Task: Sort the products in the category "Frozen Baked Goods" by best match.
Action: Mouse moved to (17, 67)
Screenshot: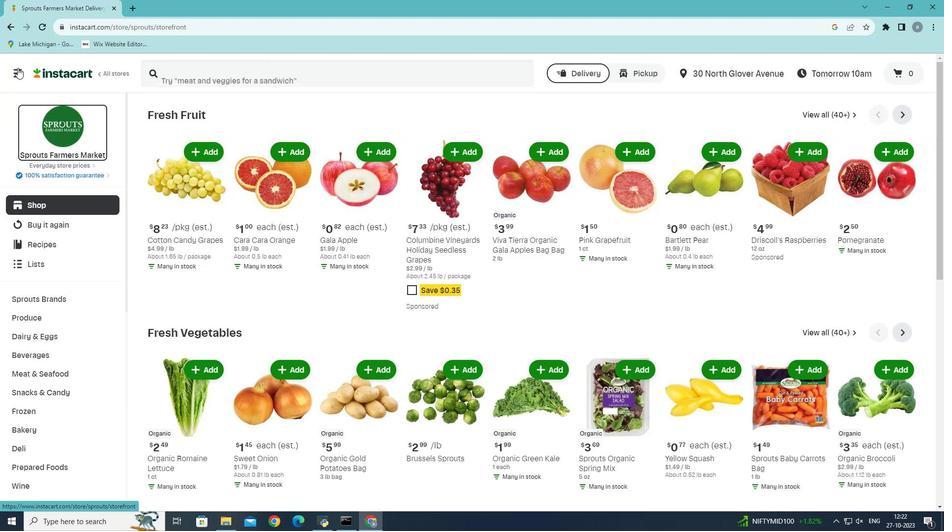 
Action: Mouse pressed left at (17, 67)
Screenshot: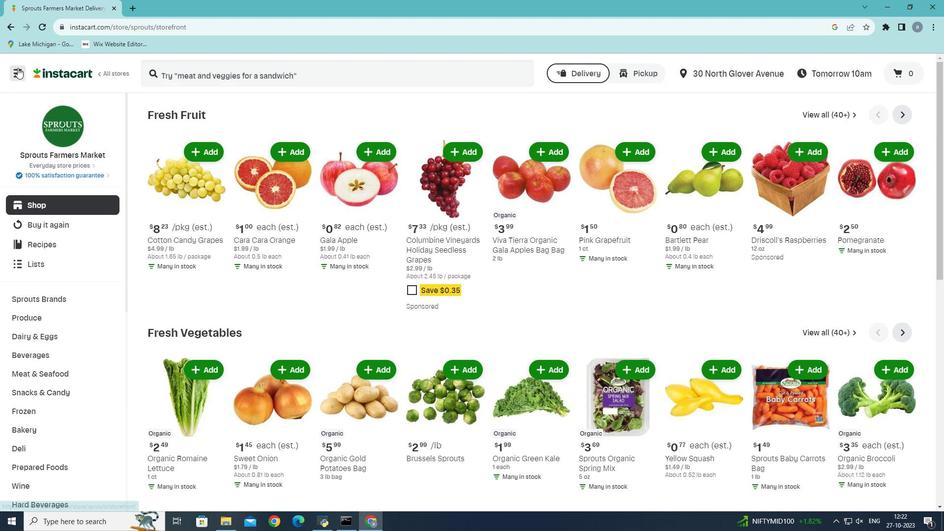 
Action: Mouse moved to (41, 284)
Screenshot: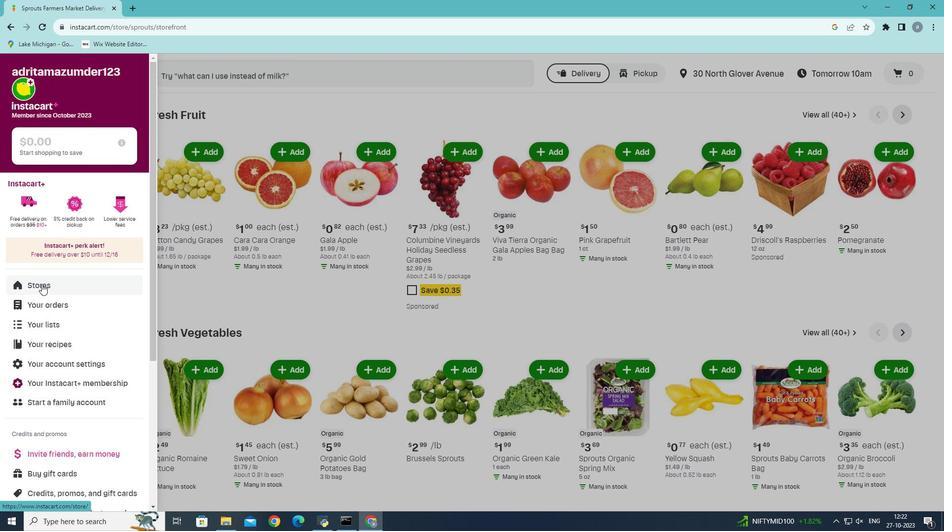 
Action: Mouse pressed left at (41, 284)
Screenshot: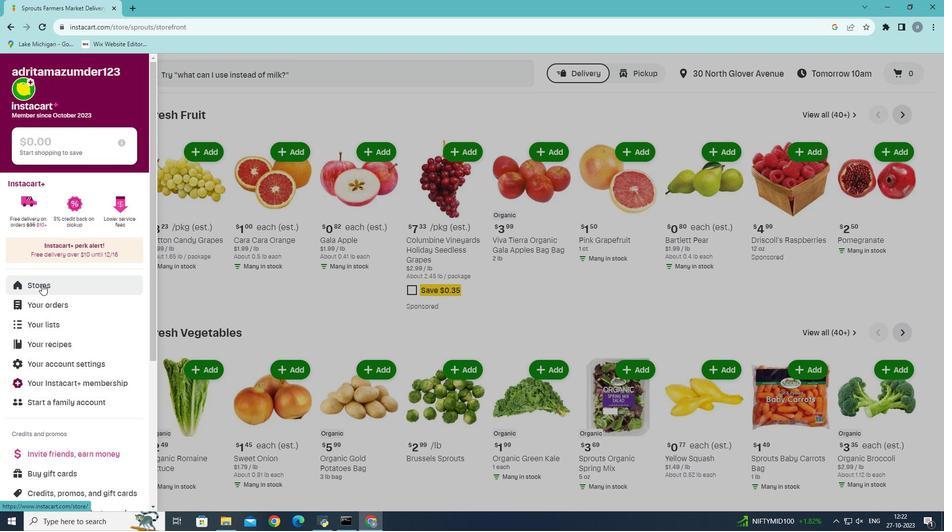 
Action: Mouse moved to (233, 114)
Screenshot: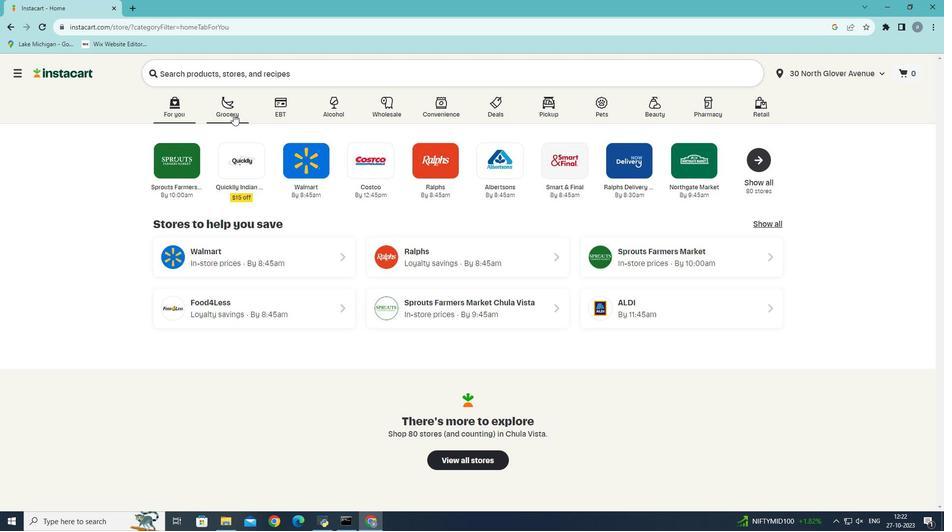 
Action: Mouse pressed left at (233, 114)
Screenshot: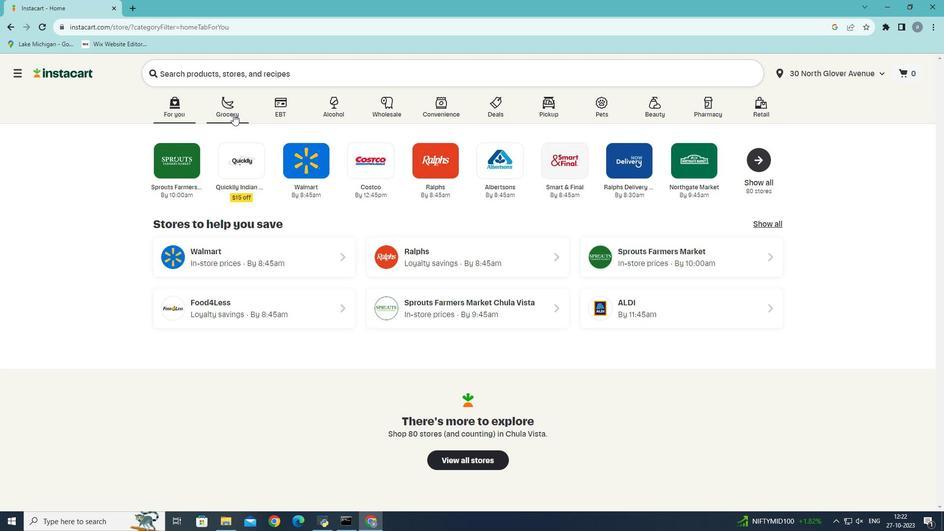 
Action: Mouse moved to (201, 303)
Screenshot: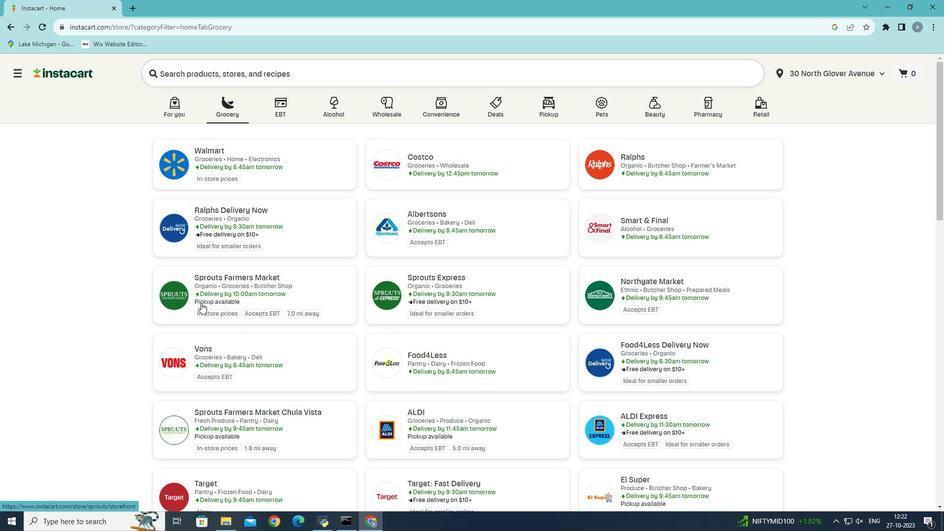 
Action: Mouse pressed left at (201, 303)
Screenshot: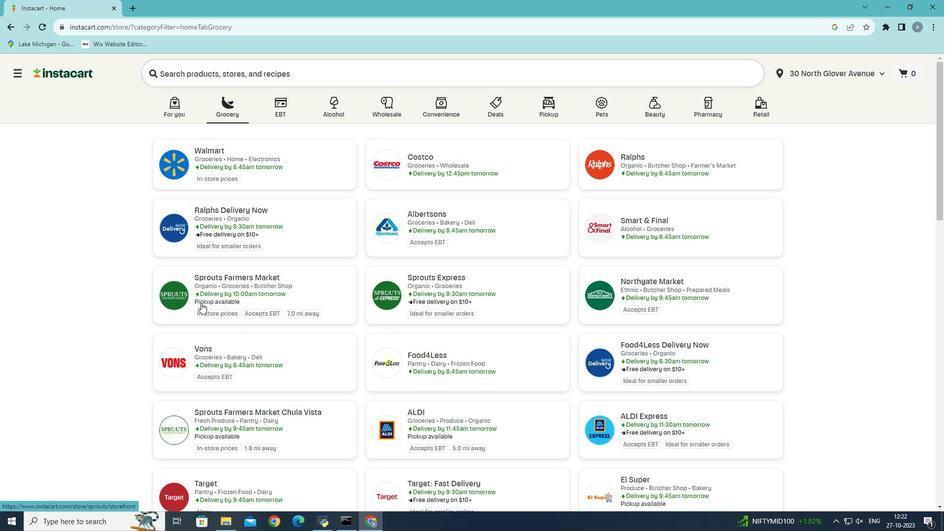 
Action: Mouse moved to (15, 426)
Screenshot: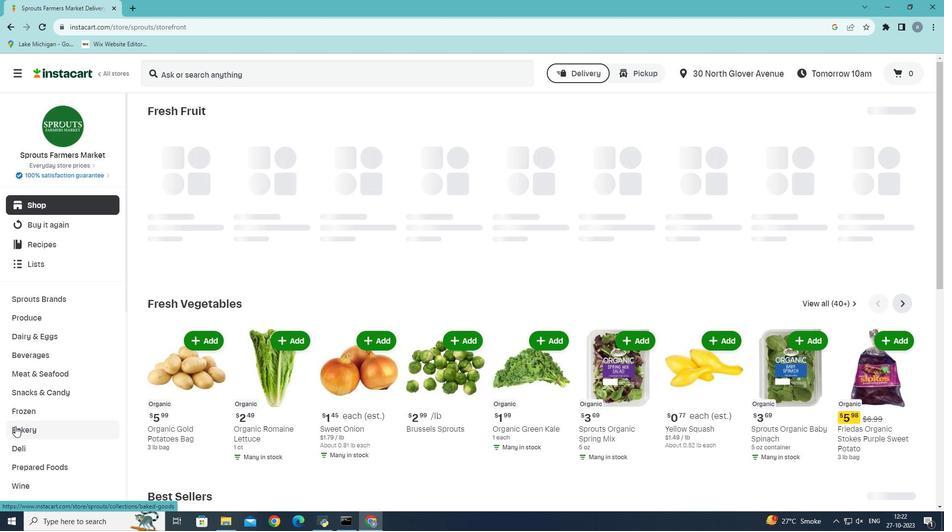 
Action: Mouse pressed left at (15, 426)
Screenshot: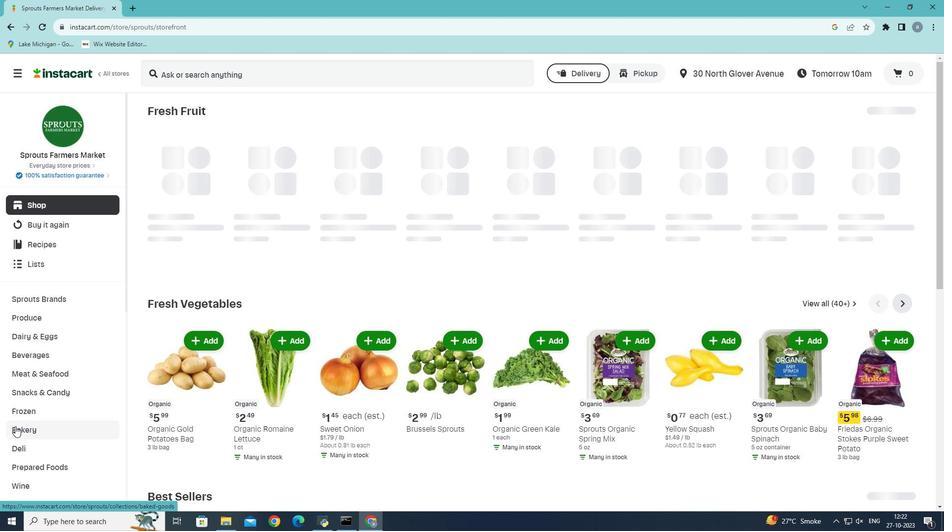 
Action: Mouse moved to (836, 138)
Screenshot: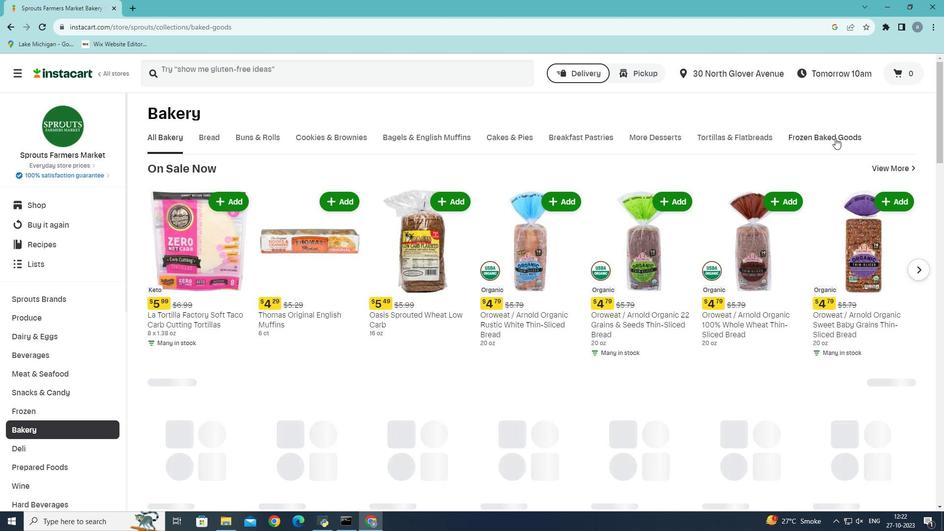 
Action: Mouse pressed left at (836, 138)
Screenshot: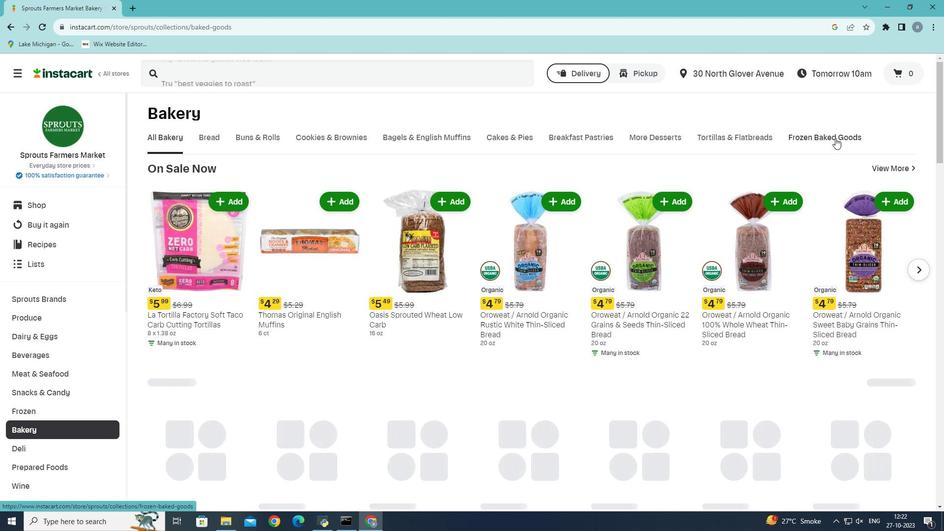 
Action: Mouse moved to (910, 220)
Screenshot: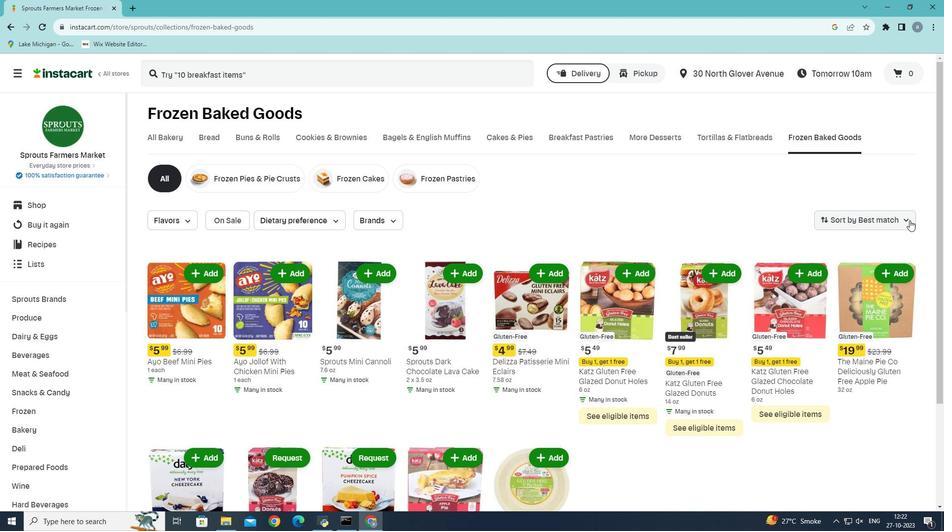 
Action: Mouse pressed left at (910, 220)
Screenshot: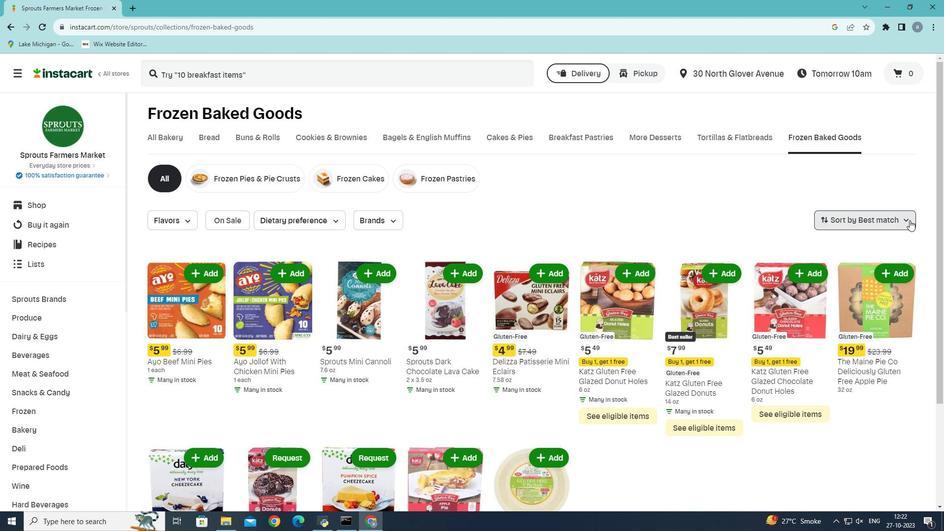 
Action: Mouse moved to (864, 245)
Screenshot: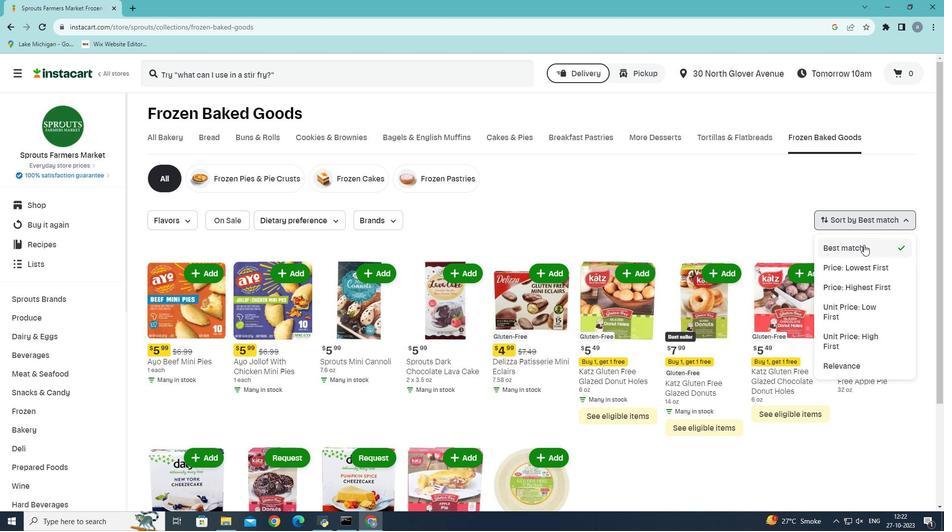 
Action: Mouse pressed left at (864, 245)
Screenshot: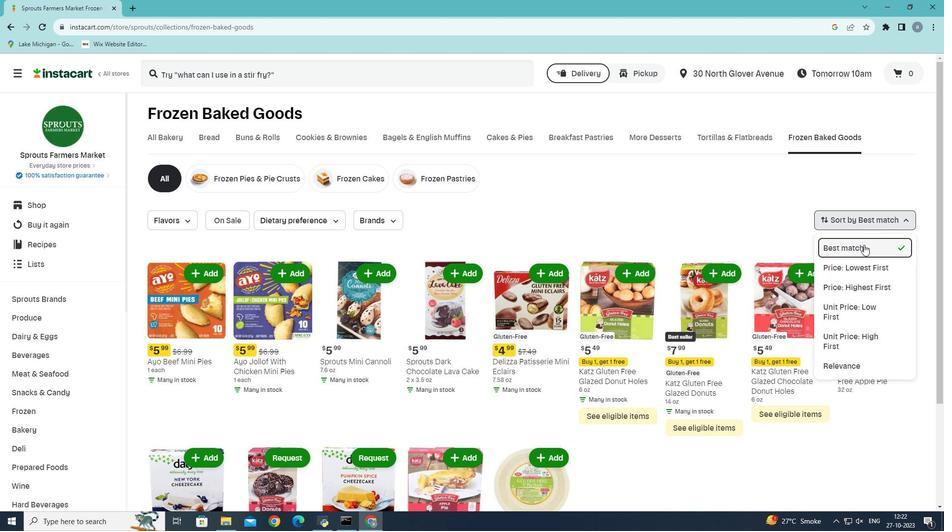 
Action: Mouse moved to (853, 240)
Screenshot: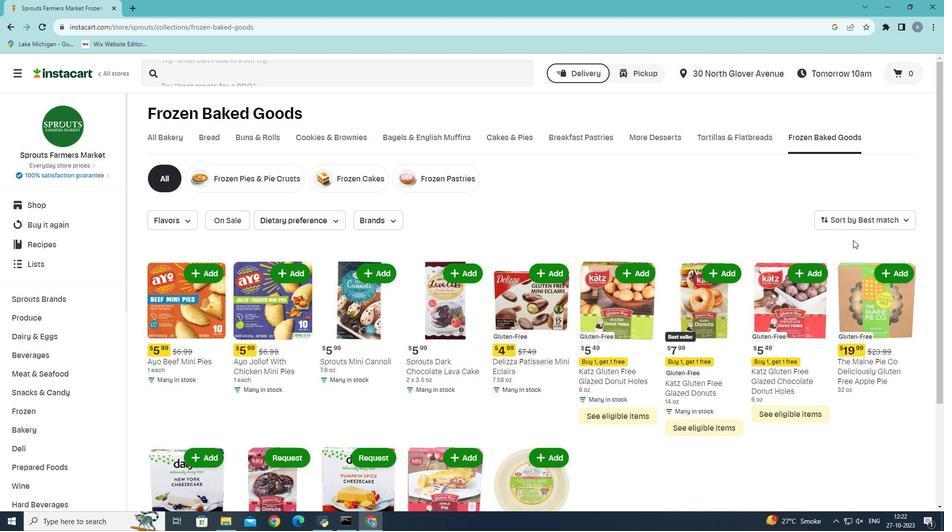 
